 Task: Add a signature Heidi Phillips containing With heartfelt thanks and warm wishes, Heidi Phillips to email address softage.2@softage.net and add a folder Sports training
Action: Mouse moved to (93, 111)
Screenshot: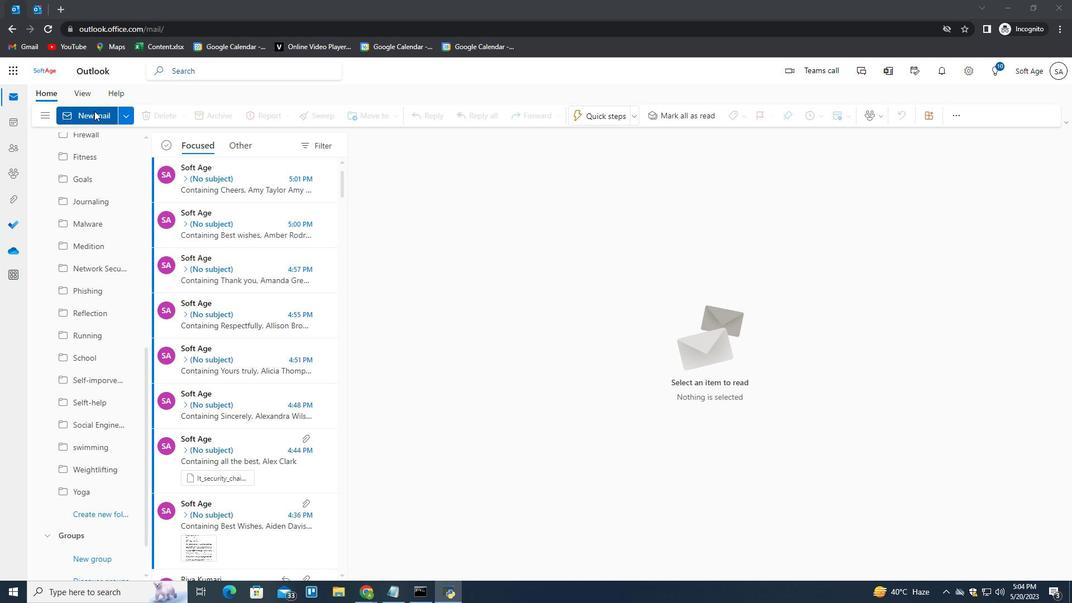 
Action: Mouse pressed left at (93, 111)
Screenshot: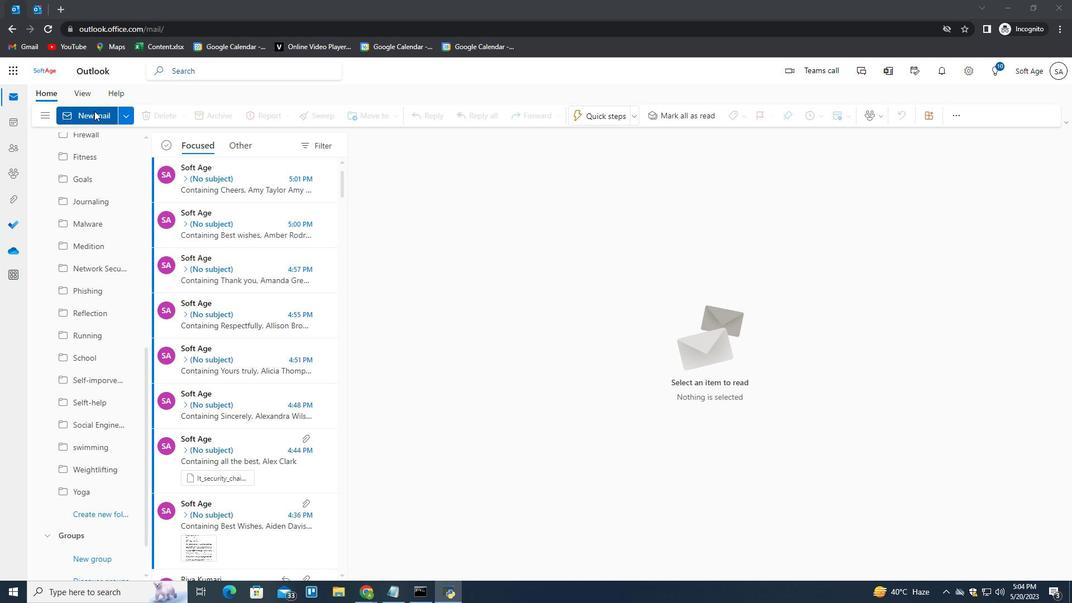 
Action: Mouse moved to (728, 119)
Screenshot: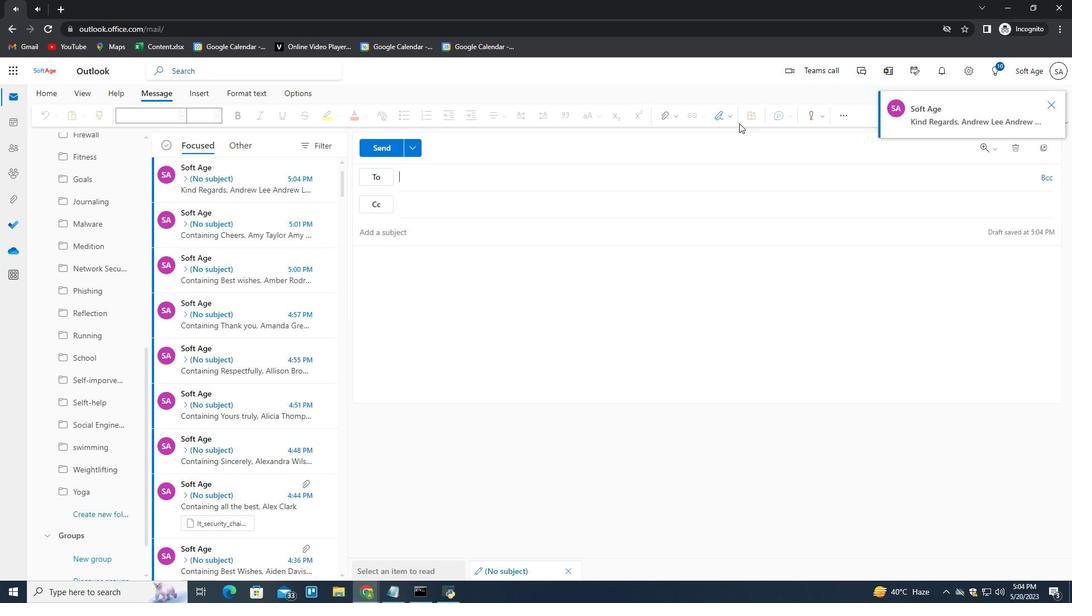 
Action: Mouse pressed left at (728, 119)
Screenshot: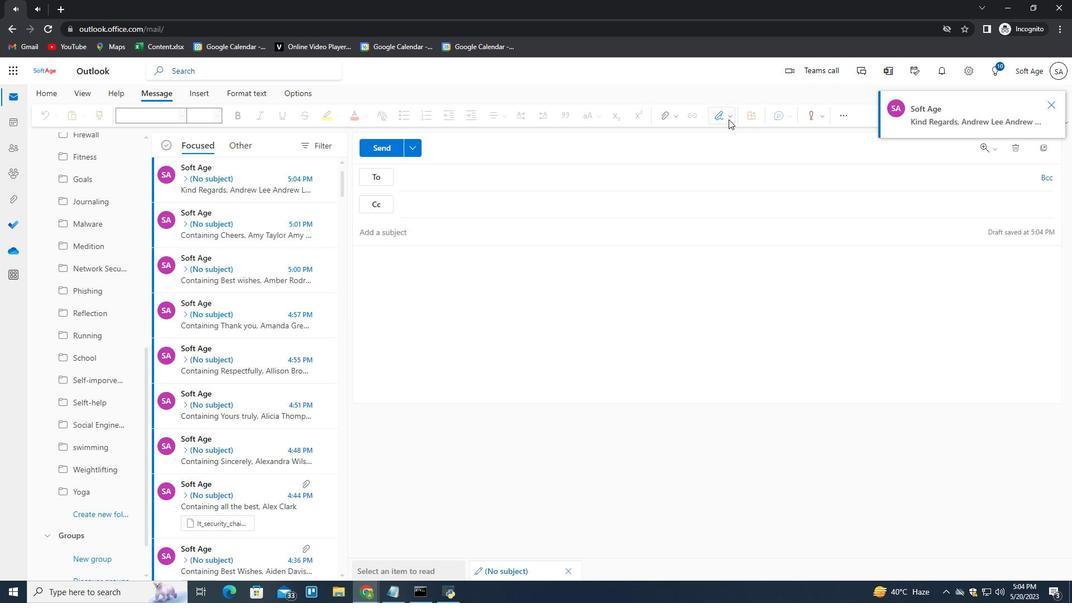 
Action: Mouse moved to (694, 158)
Screenshot: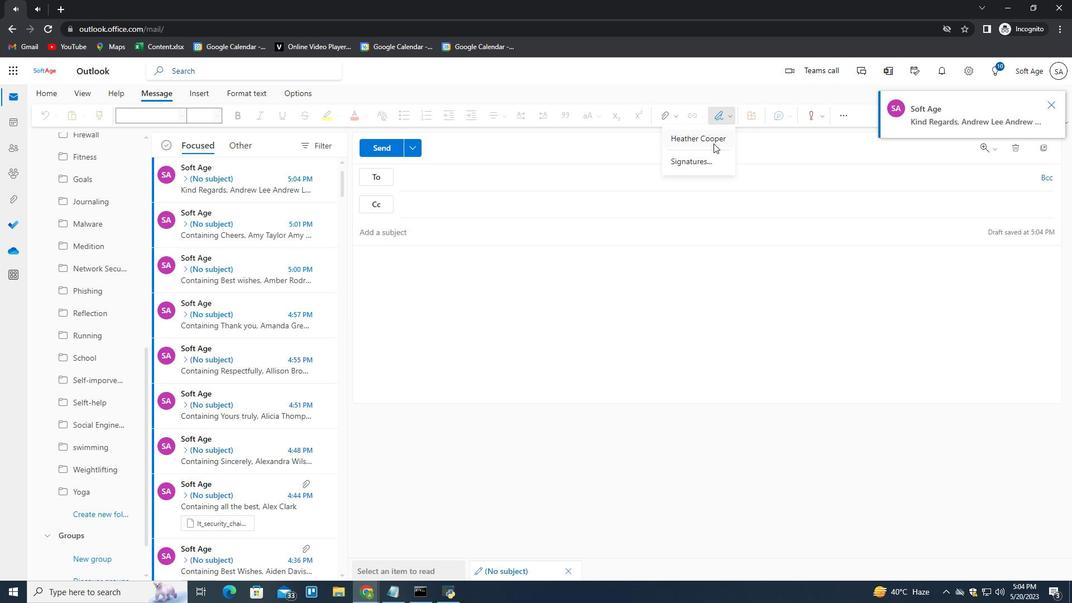 
Action: Mouse pressed left at (694, 158)
Screenshot: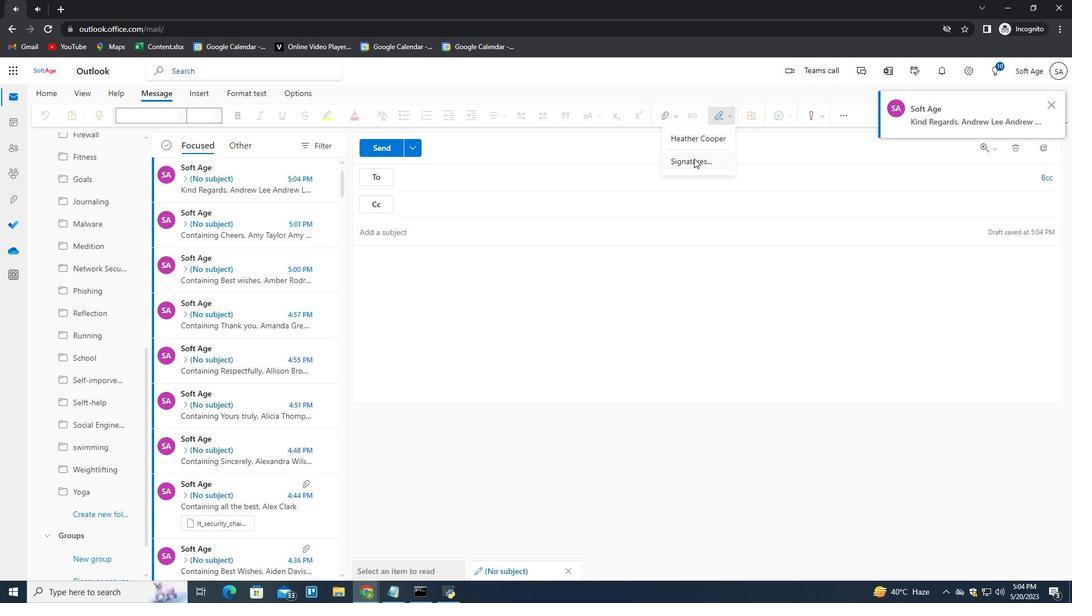 
Action: Mouse moved to (764, 207)
Screenshot: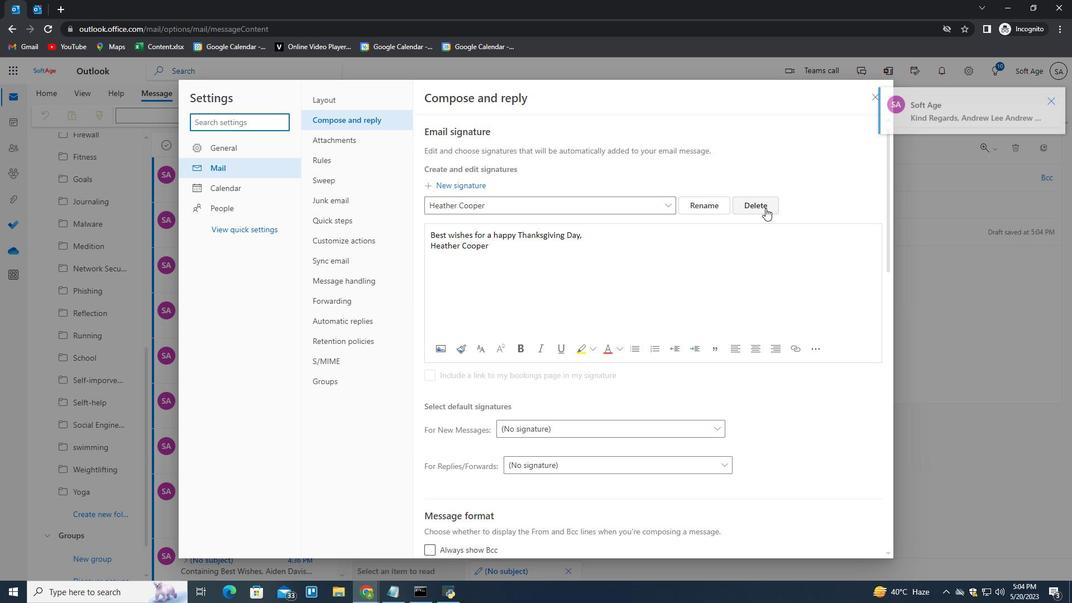 
Action: Mouse pressed left at (764, 207)
Screenshot: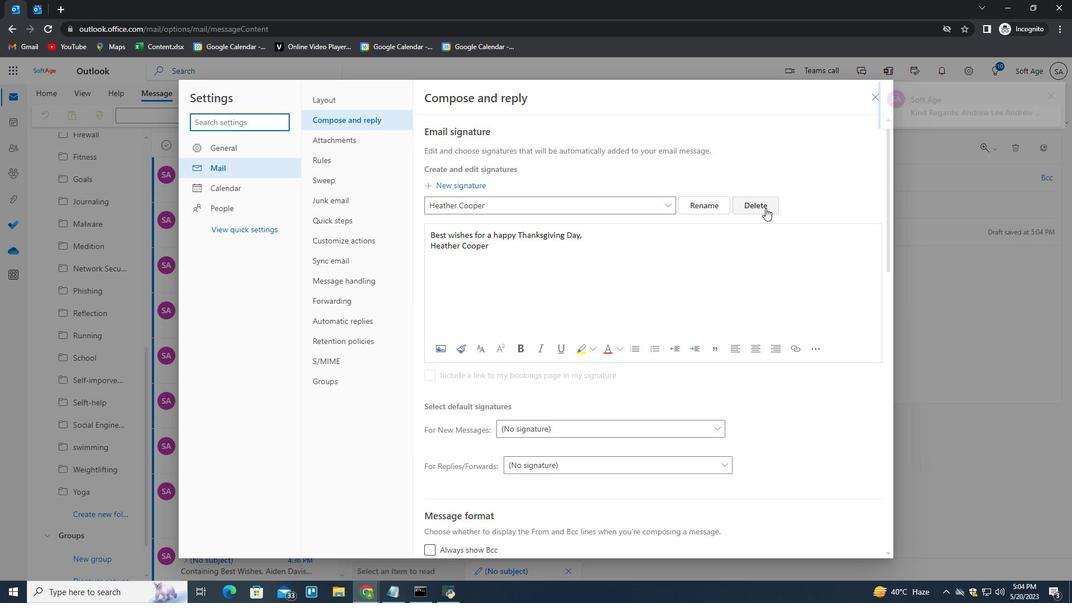 
Action: Mouse moved to (755, 207)
Screenshot: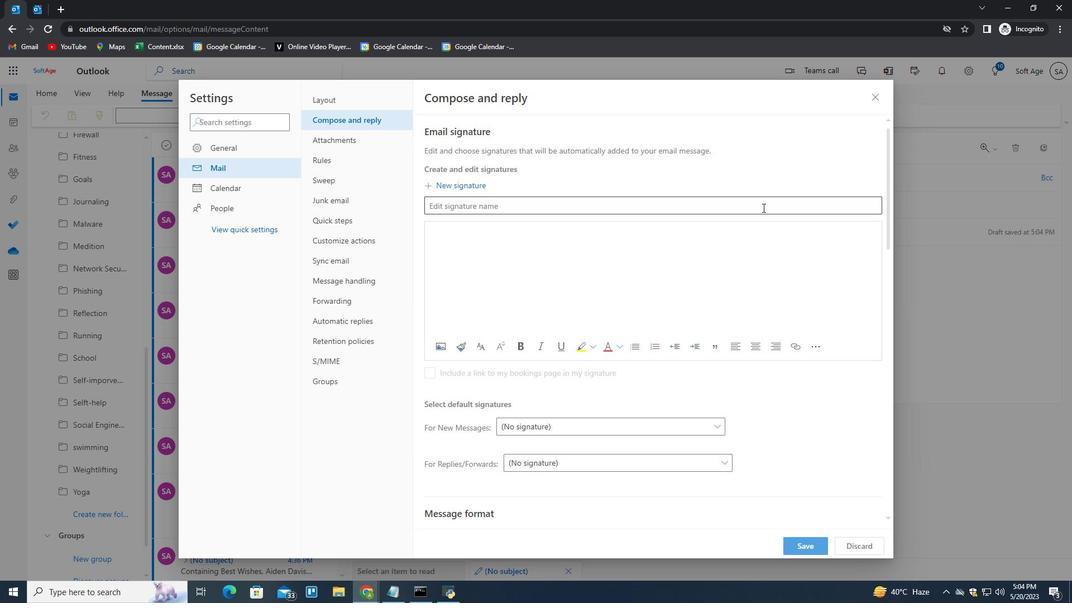 
Action: Mouse pressed left at (755, 207)
Screenshot: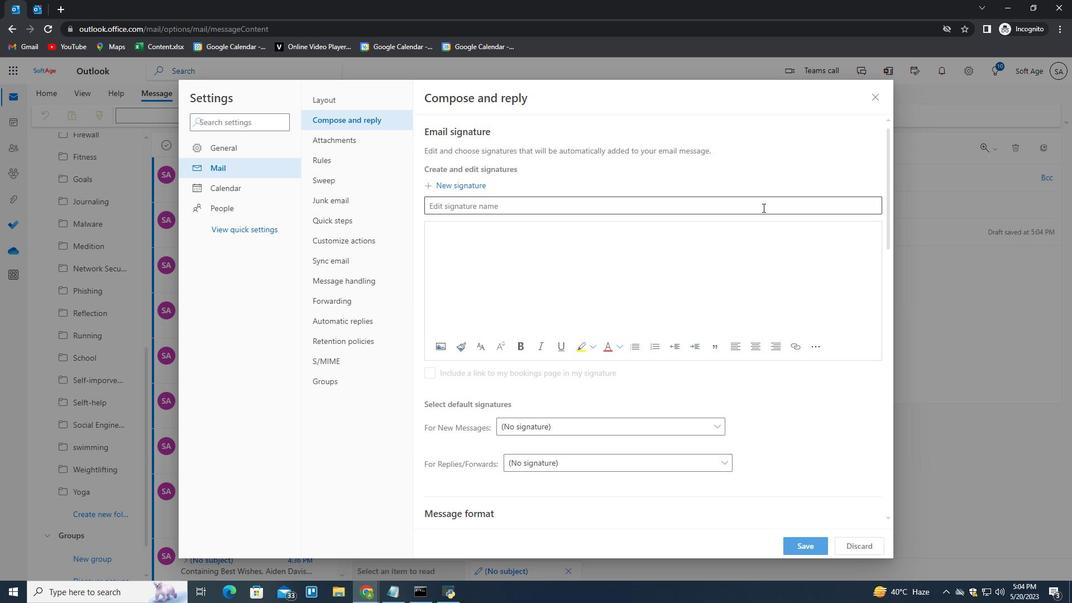 
Action: Mouse moved to (756, 206)
Screenshot: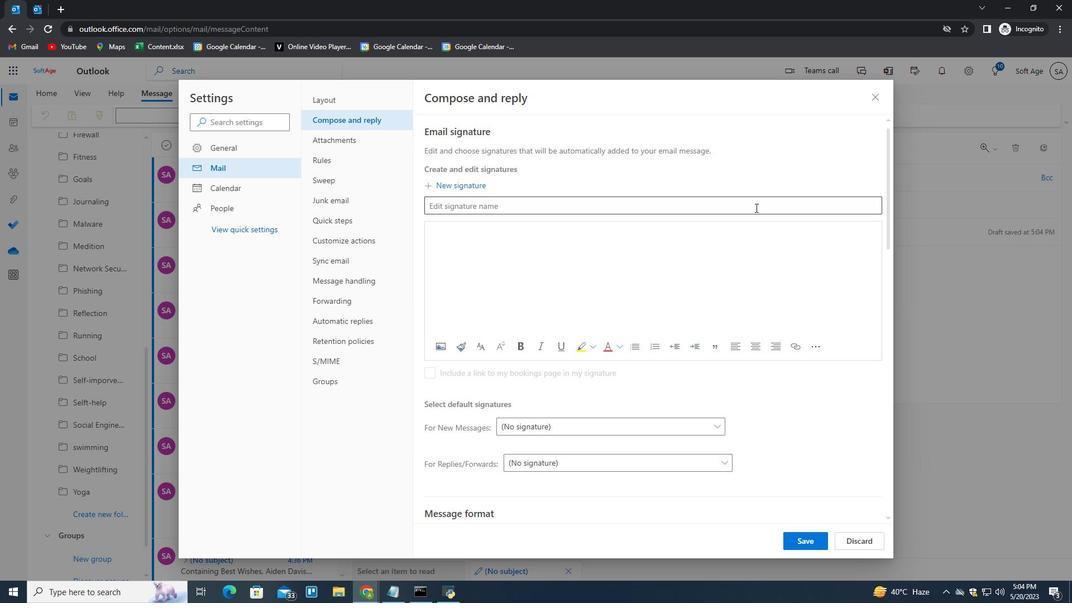 
Action: Key pressed <Key.shift>Heidi<Key.space><Key.shift>Phillips<Key.tab><Key.shift><Key.shift><Key.shift><Key.shift><Key.shift><Key.shift>Heide<Key.backspace>i<Key.space><Key.shift>Phillips<Key.home><Key.shift>Wih<Key.backspace>th<Key.space>heartfelt<Key.space>thanks<Key.space>and<Key.space>war<Key.backspace><Key.backspace><Key.backspace><Key.shift><Key.shift><Key.shift><Key.shift><Key.shift><Key.shift><Key.shift><Key.shift><Key.shift><Key.shift><Key.shift>warm<Key.space>wishes,<Key.shift_r><Key.enter>
Screenshot: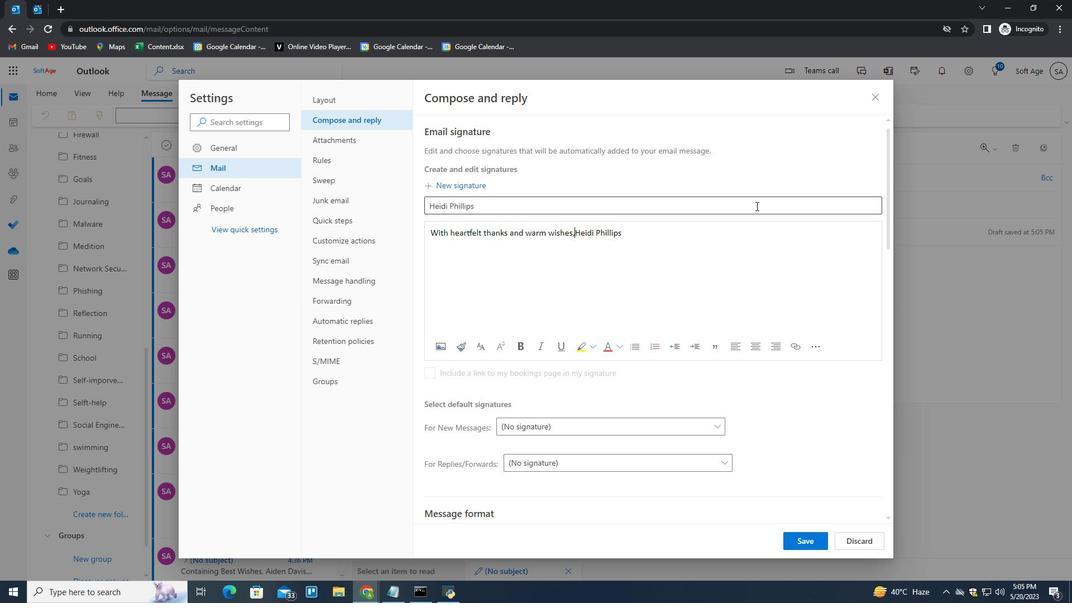 
Action: Mouse moved to (811, 537)
Screenshot: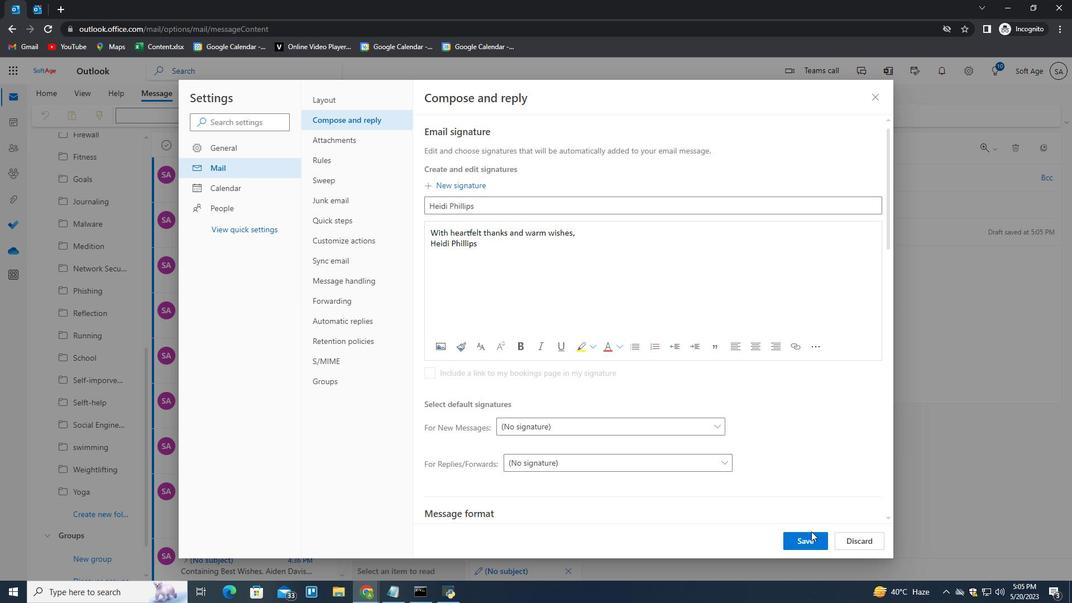 
Action: Mouse pressed left at (811, 537)
Screenshot: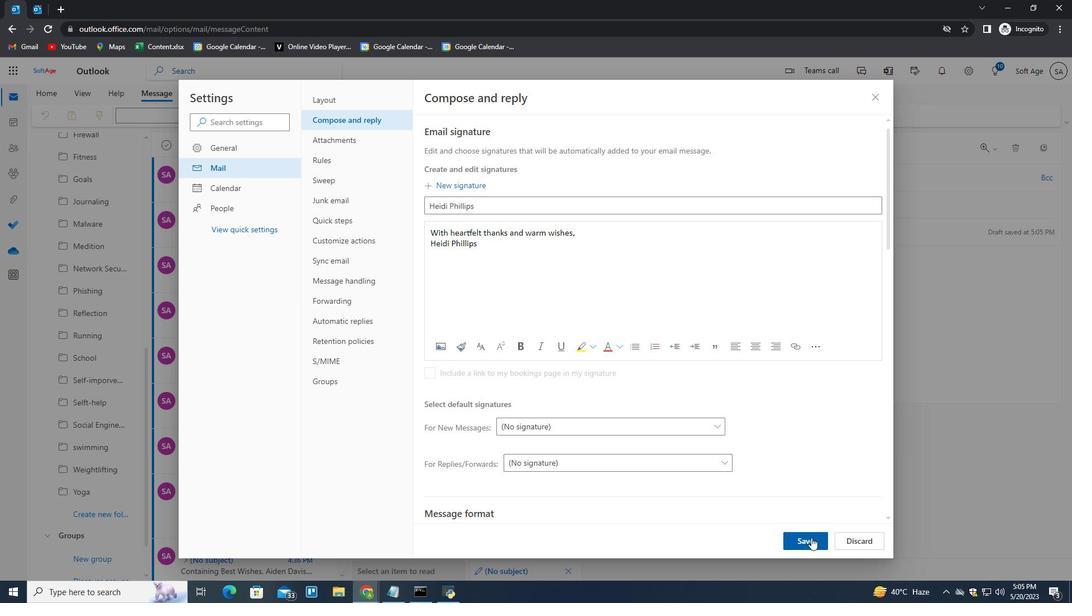 
Action: Mouse moved to (964, 295)
Screenshot: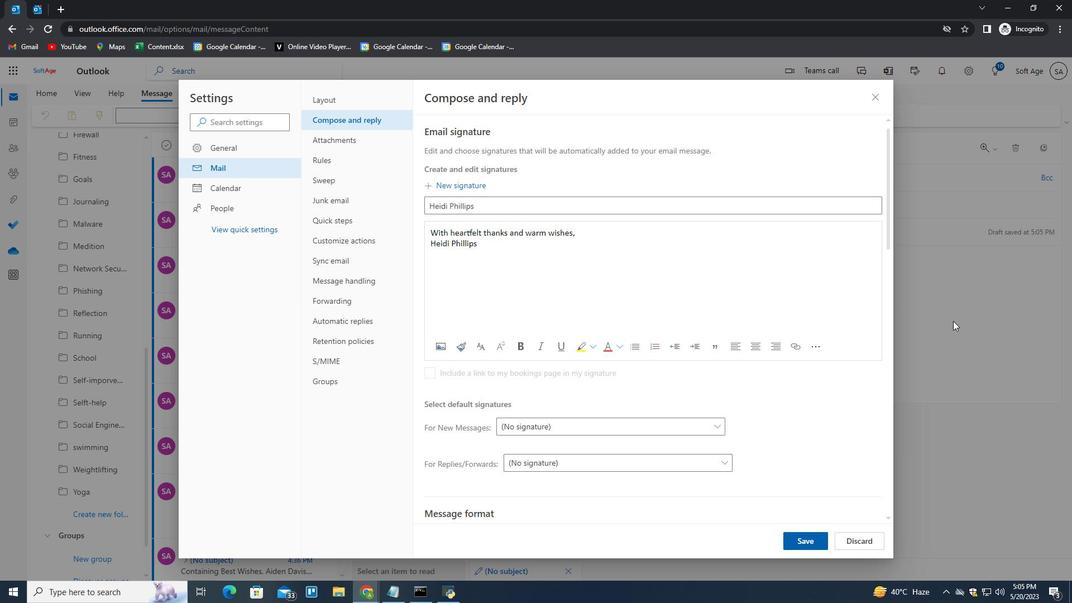 
Action: Mouse pressed left at (964, 295)
Screenshot: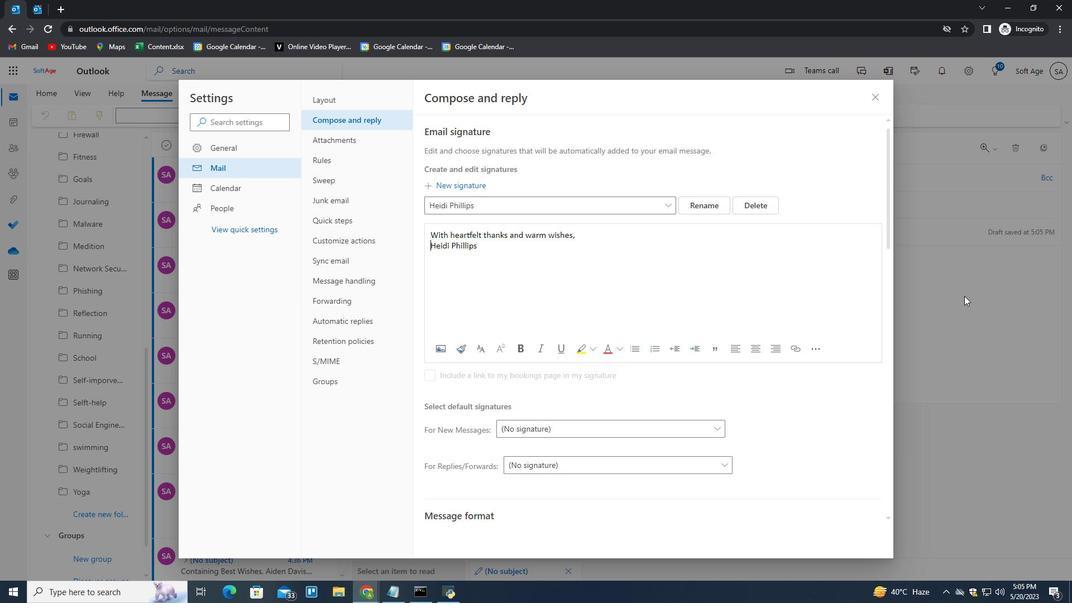
Action: Mouse moved to (725, 122)
Screenshot: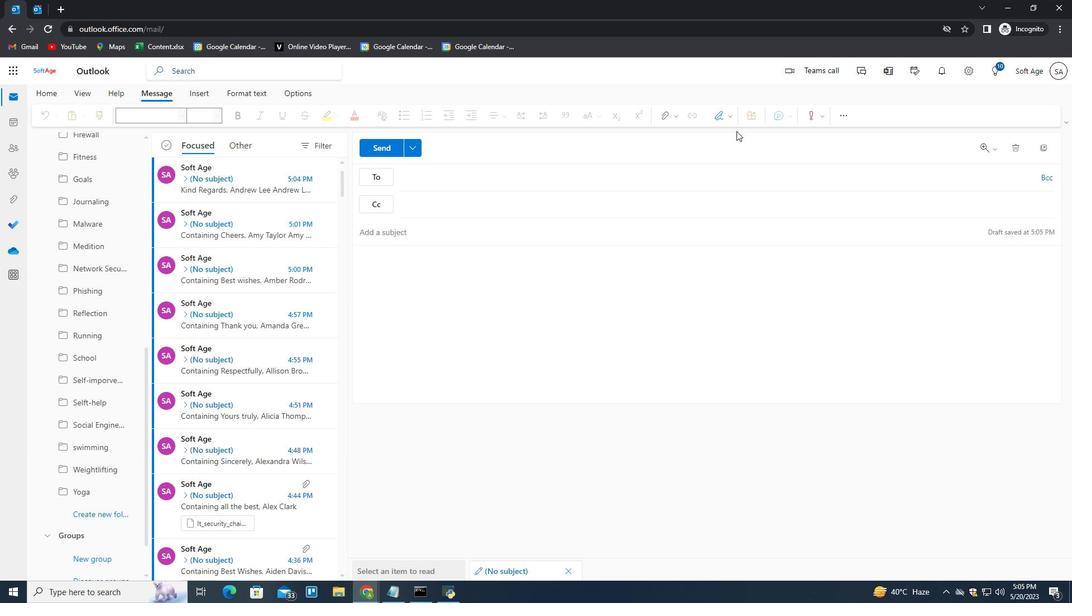 
Action: Mouse pressed left at (725, 122)
Screenshot: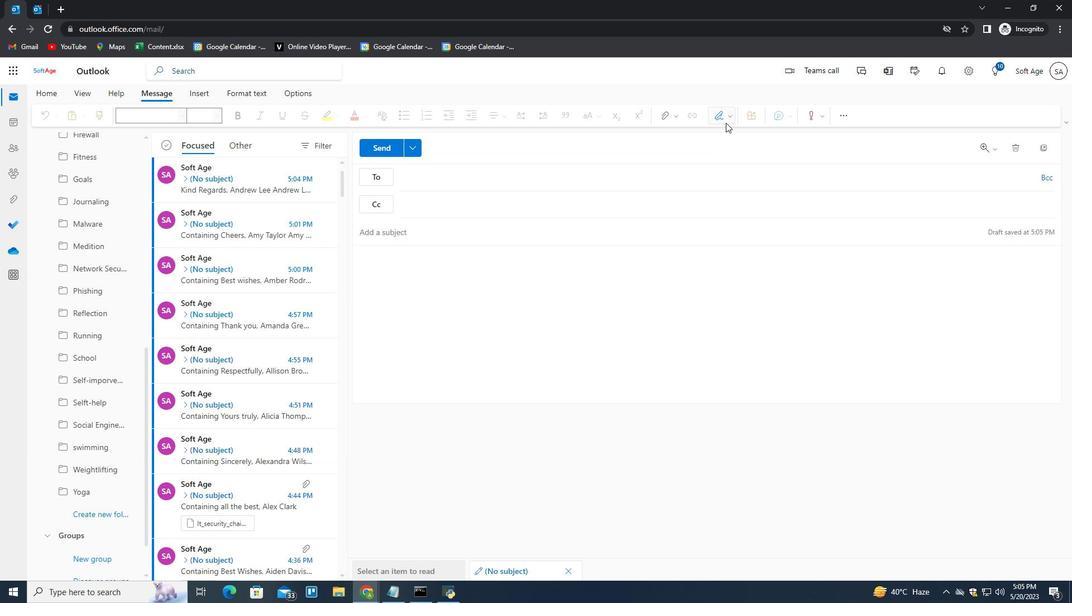 
Action: Mouse moved to (718, 140)
Screenshot: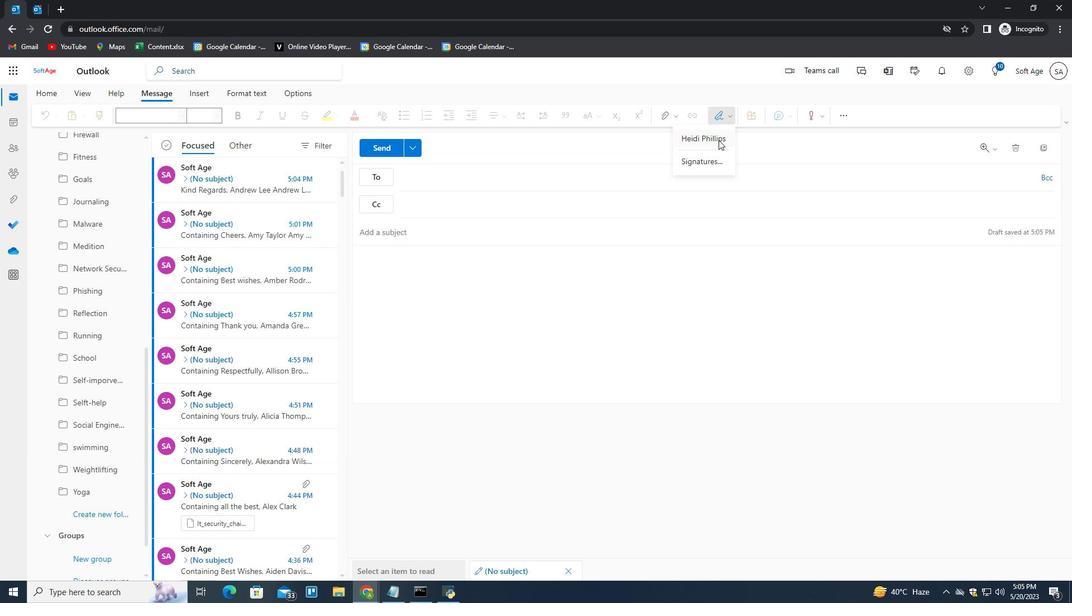 
Action: Mouse pressed left at (718, 140)
Screenshot: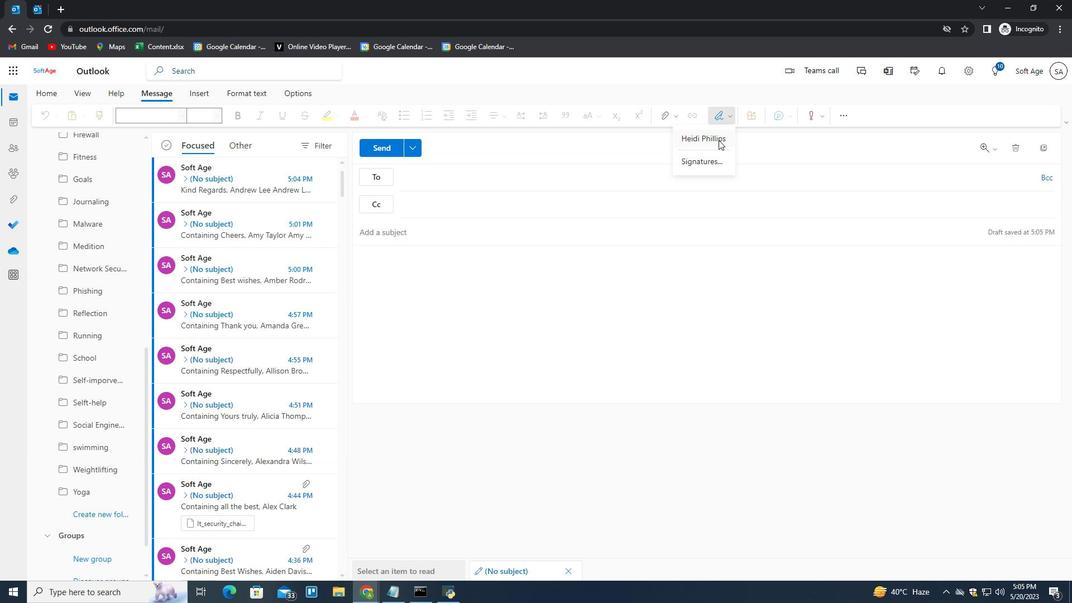 
Action: Mouse moved to (427, 180)
Screenshot: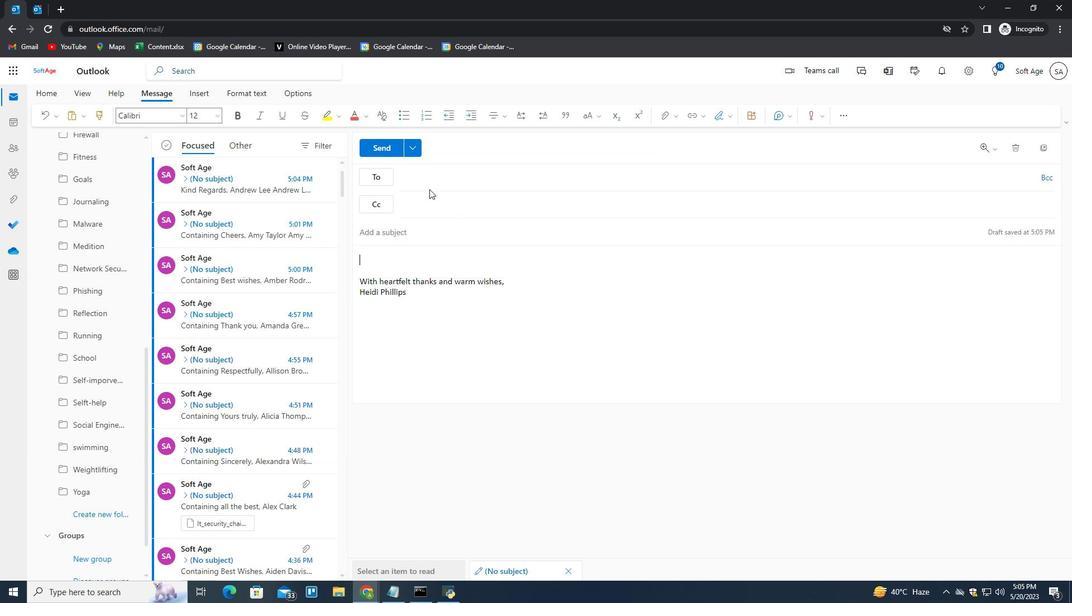 
Action: Mouse pressed left at (427, 180)
Screenshot: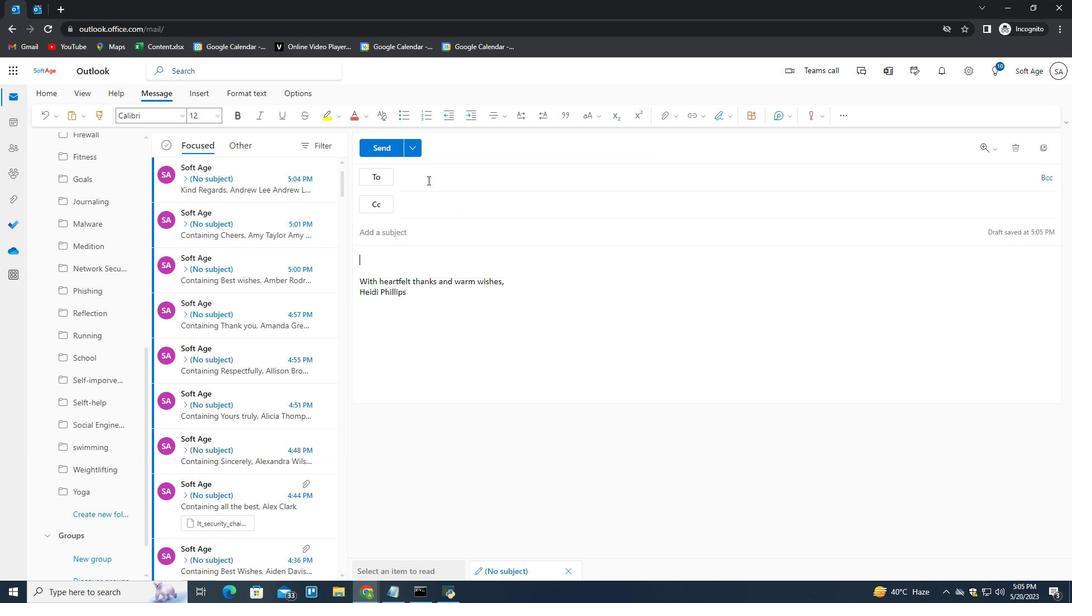 
Action: Key pressed softage.2<Key.shift>@softage.net<Key.enter>
Screenshot: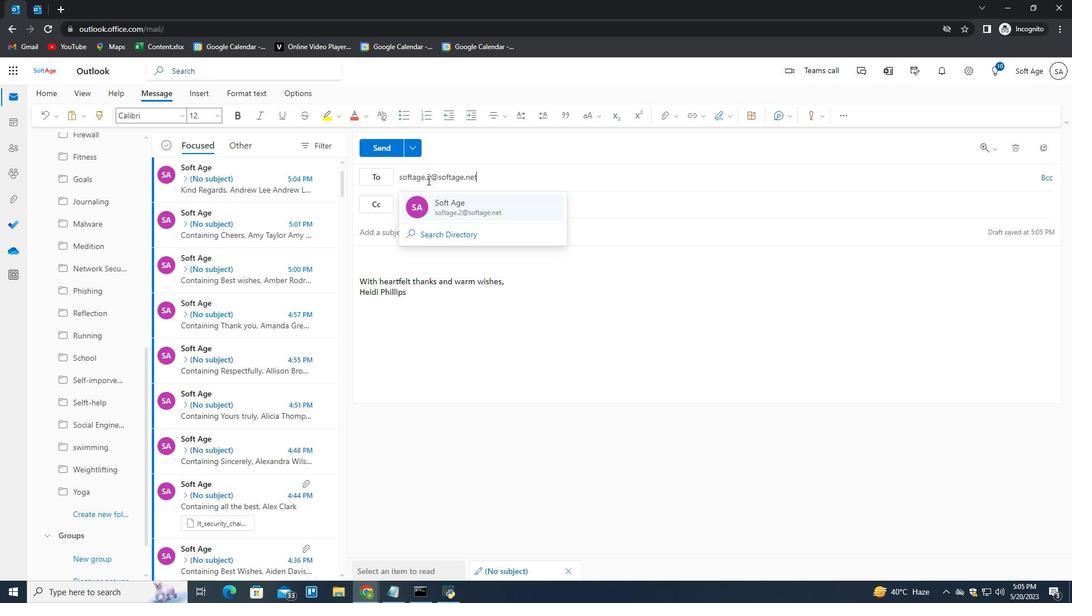 
Action: Mouse moved to (392, 150)
Screenshot: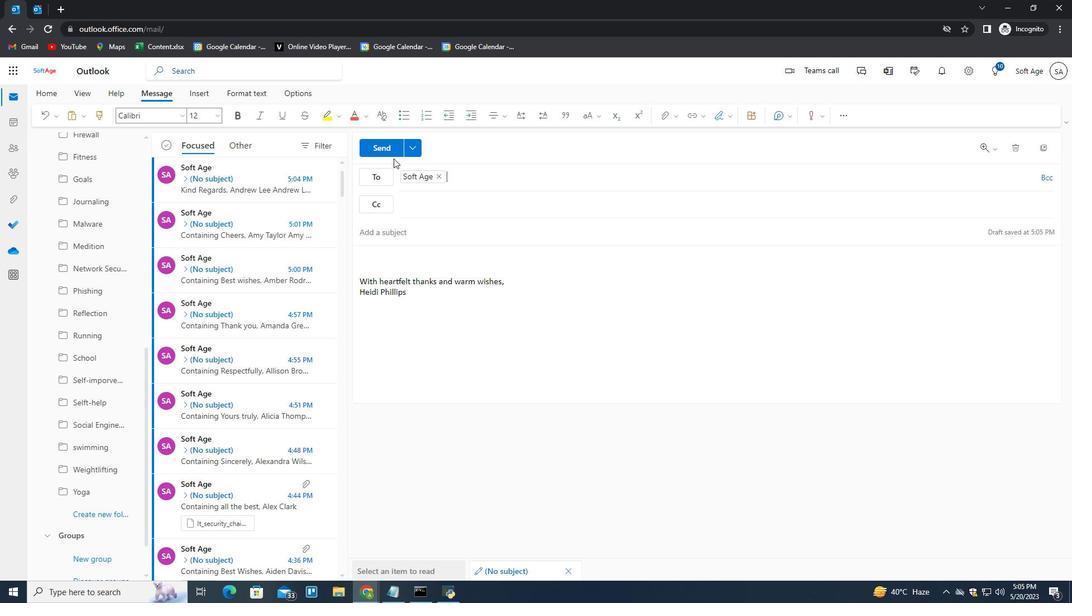 
Action: Mouse pressed left at (392, 150)
Screenshot: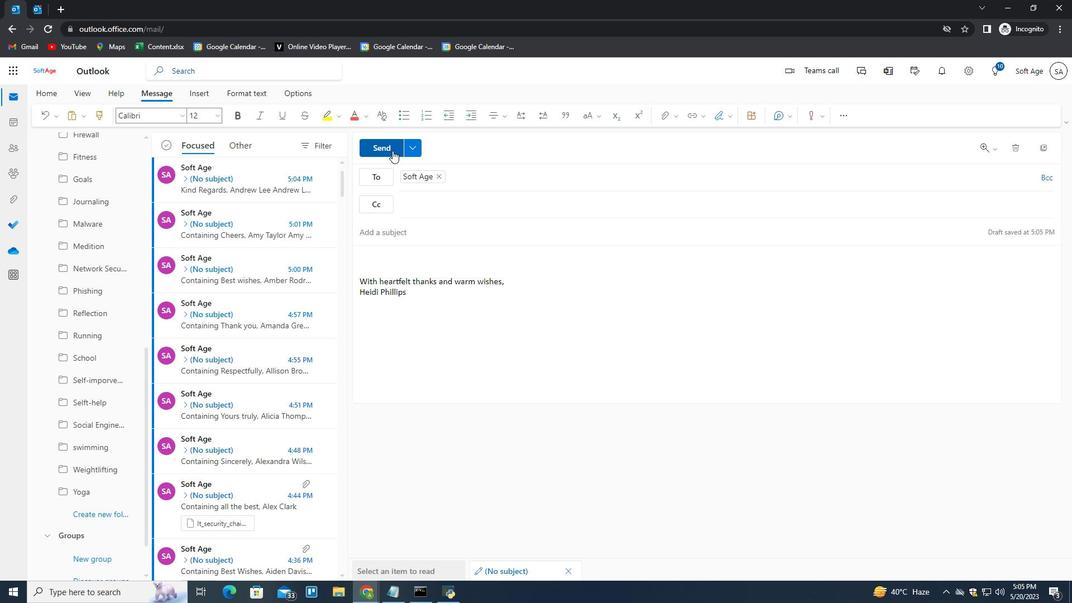 
Action: Mouse moved to (525, 346)
Screenshot: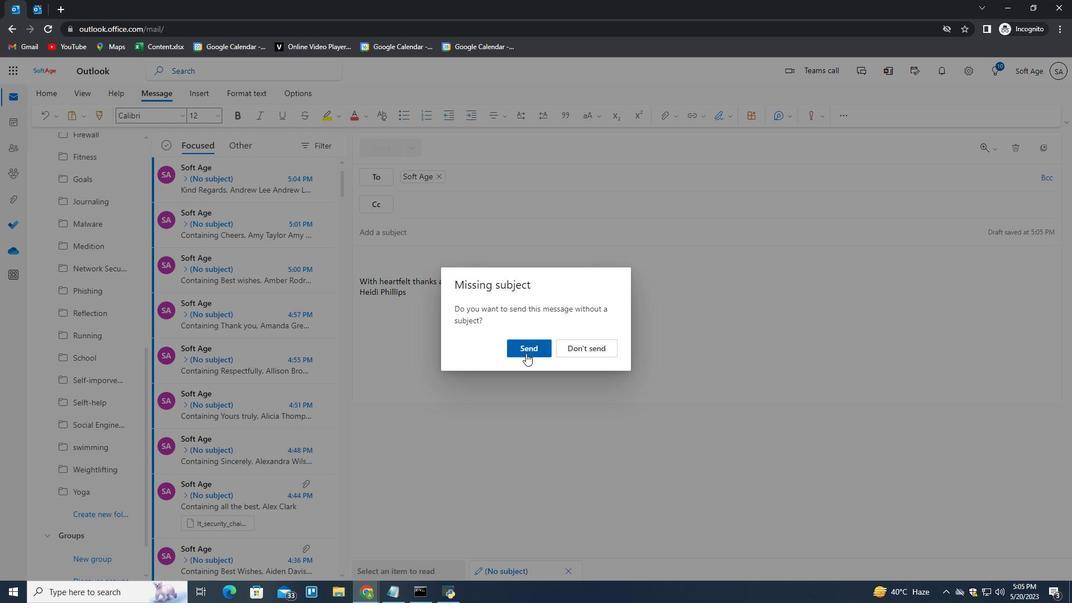 
Action: Mouse pressed left at (525, 346)
Screenshot: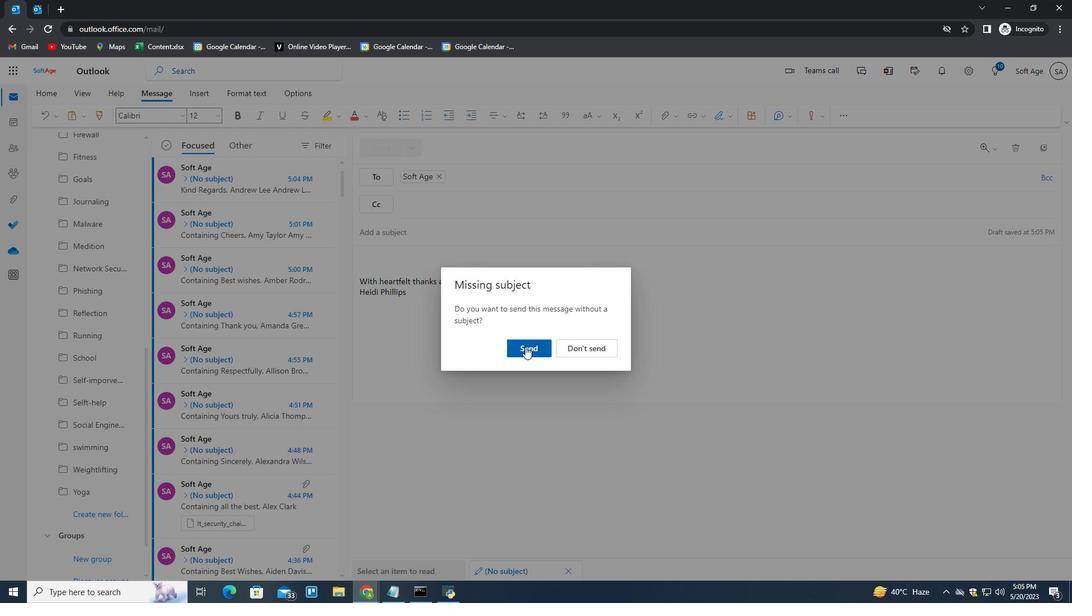 
Action: Mouse moved to (95, 384)
Screenshot: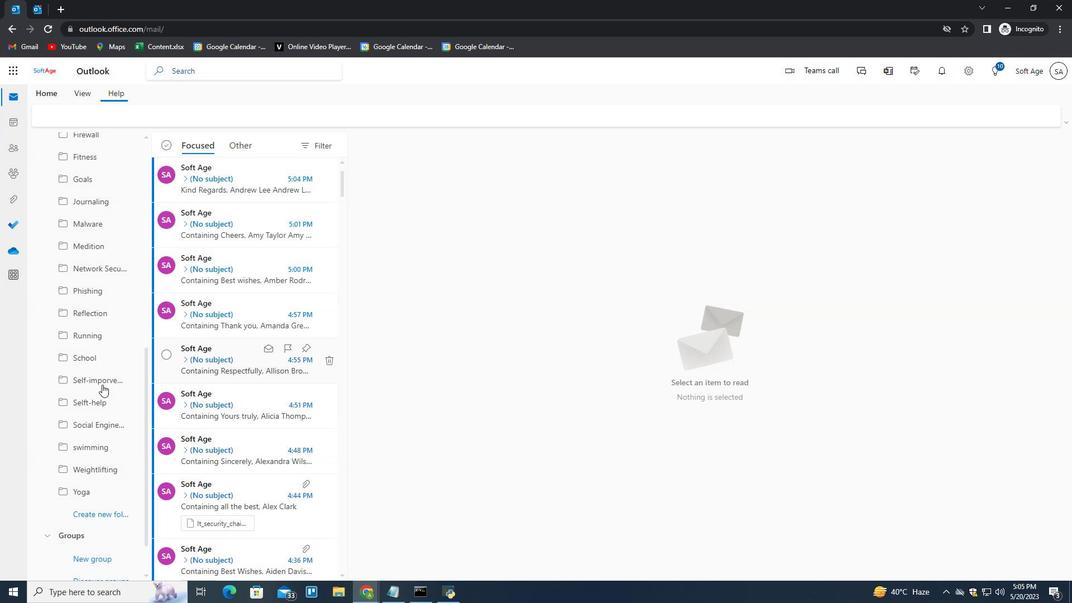 
Action: Mouse scrolled (95, 384) with delta (0, 0)
Screenshot: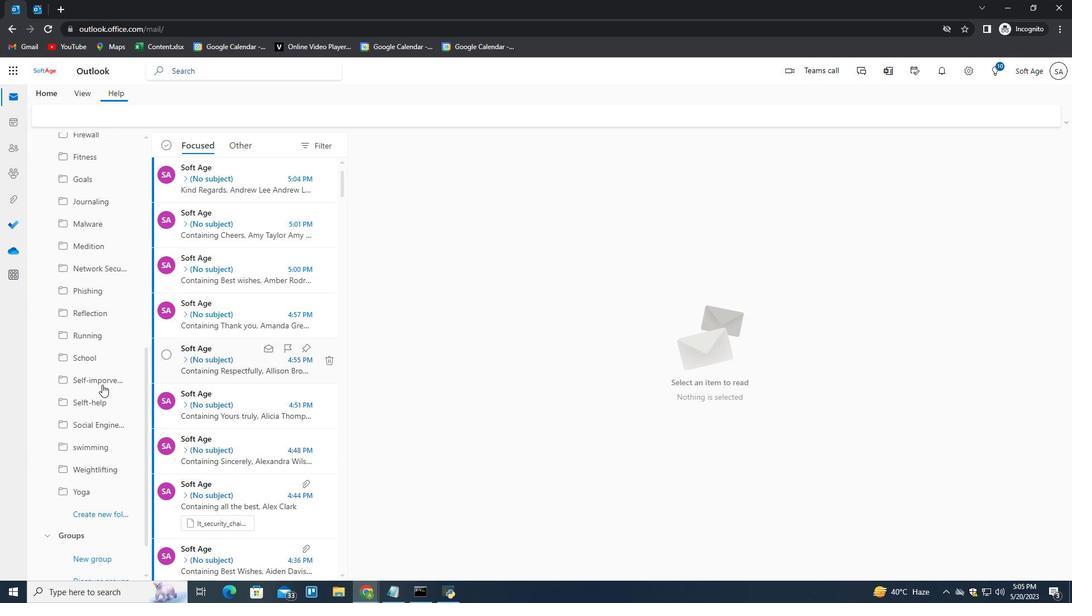 
Action: Mouse scrolled (95, 384) with delta (0, 0)
Screenshot: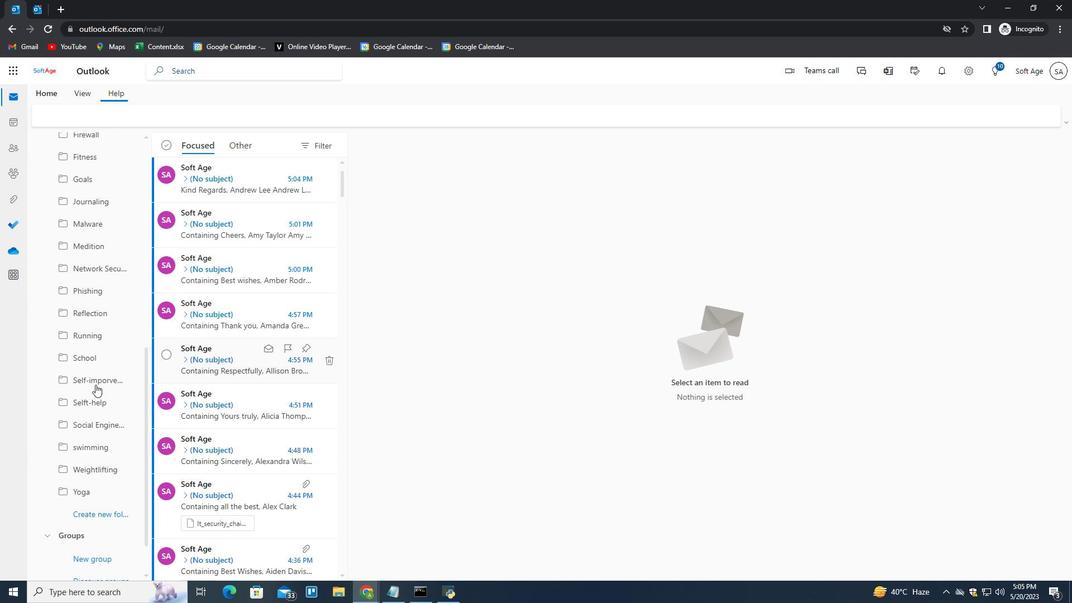 
Action: Mouse scrolled (95, 384) with delta (0, 0)
Screenshot: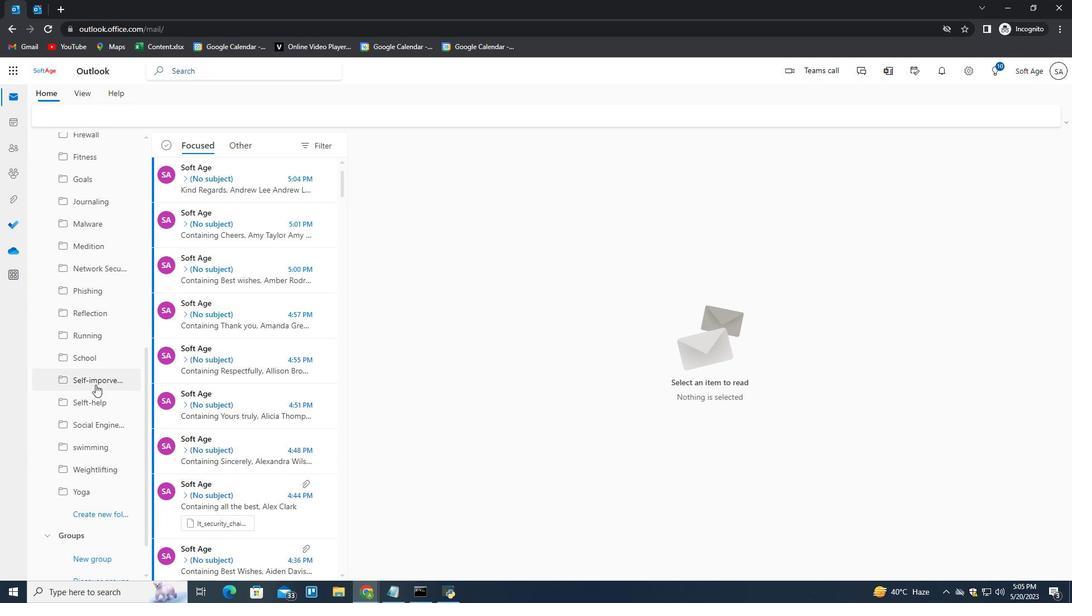 
Action: Mouse scrolled (95, 384) with delta (0, 0)
Screenshot: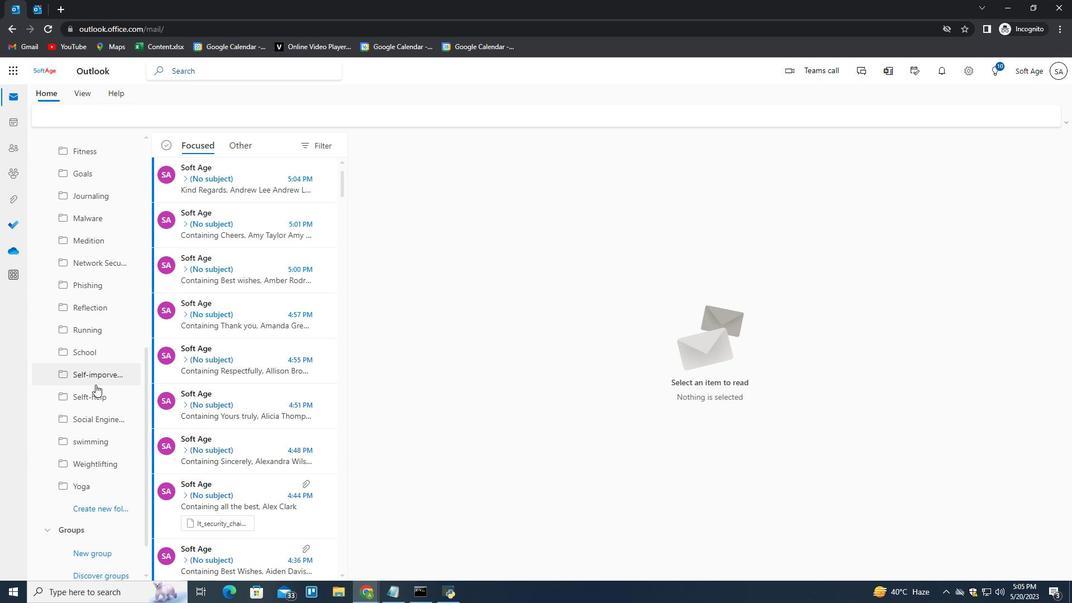 
Action: Mouse moved to (96, 465)
Screenshot: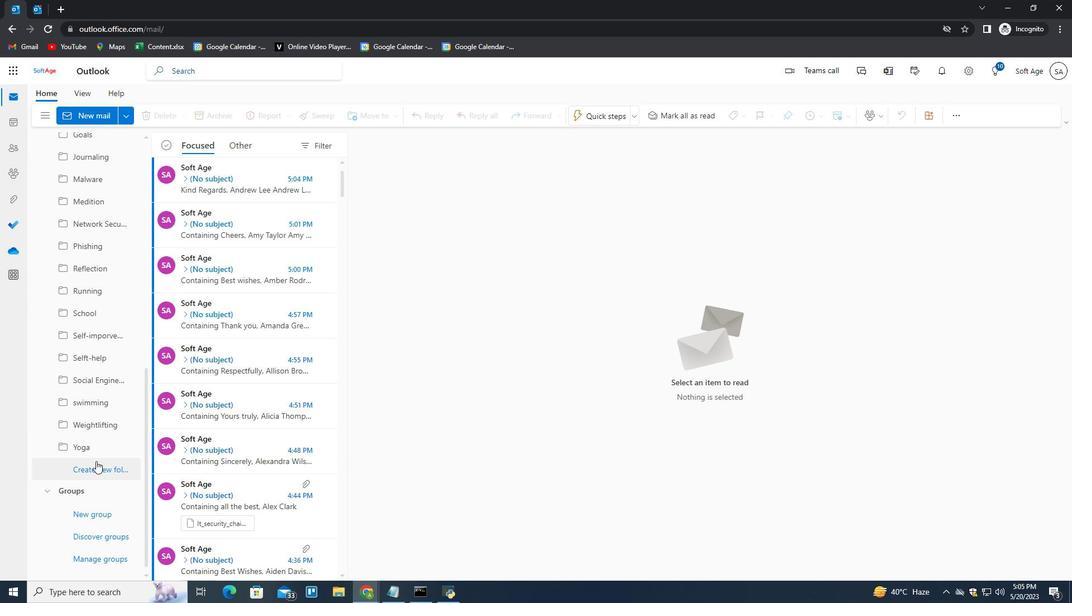 
Action: Mouse pressed left at (96, 465)
Screenshot: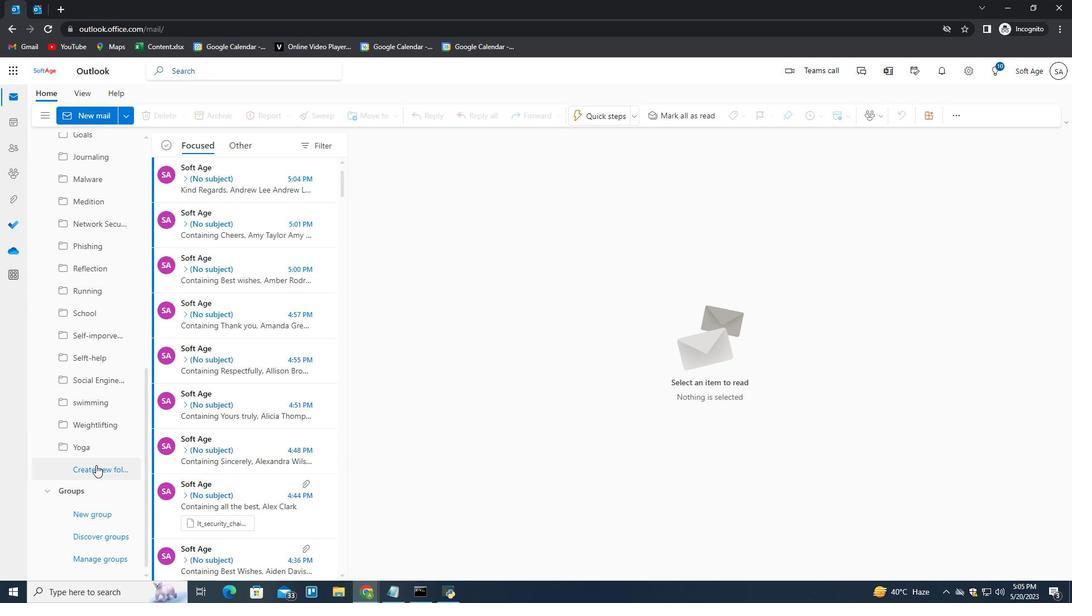 
Action: Key pressed <Key.shift>
Screenshot: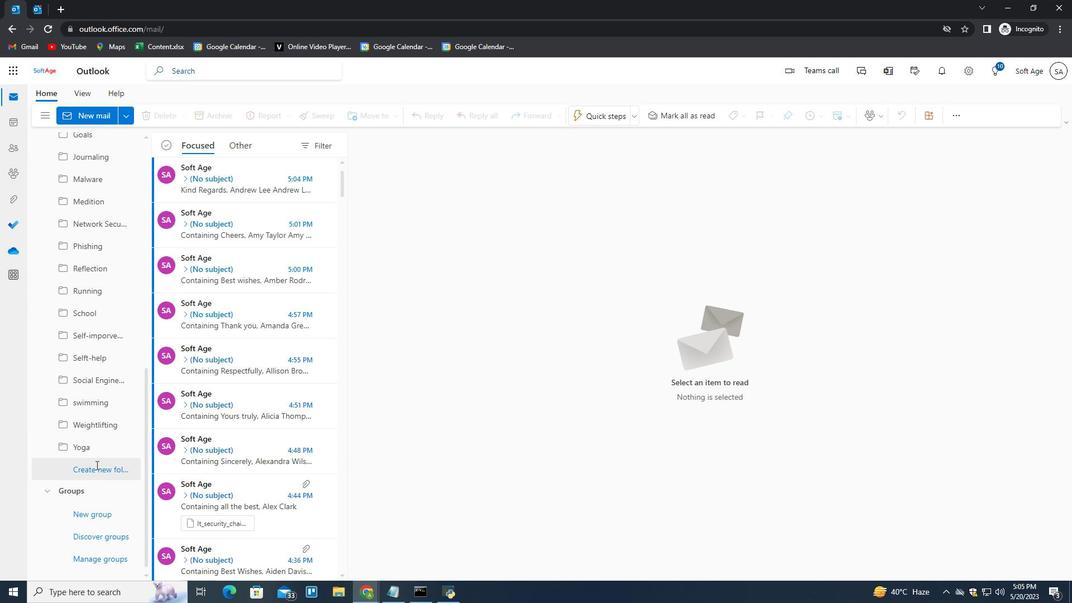 
Action: Mouse moved to (45, 502)
Screenshot: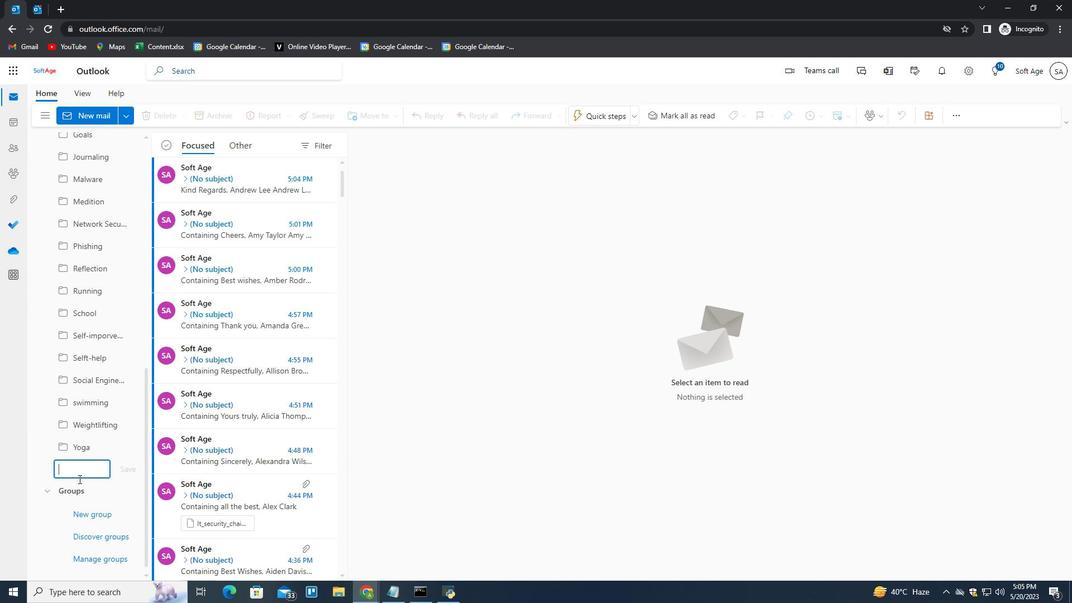 
Action: Key pressed <Key.shift><Key.shift><Key.shift><Key.shift><Key.shift><Key.shift><Key.shift><Key.shift><Key.shift><Key.shift><Key.shift><Key.shift>Sports<Key.space><Key.shift>training<Key.enter>
Screenshot: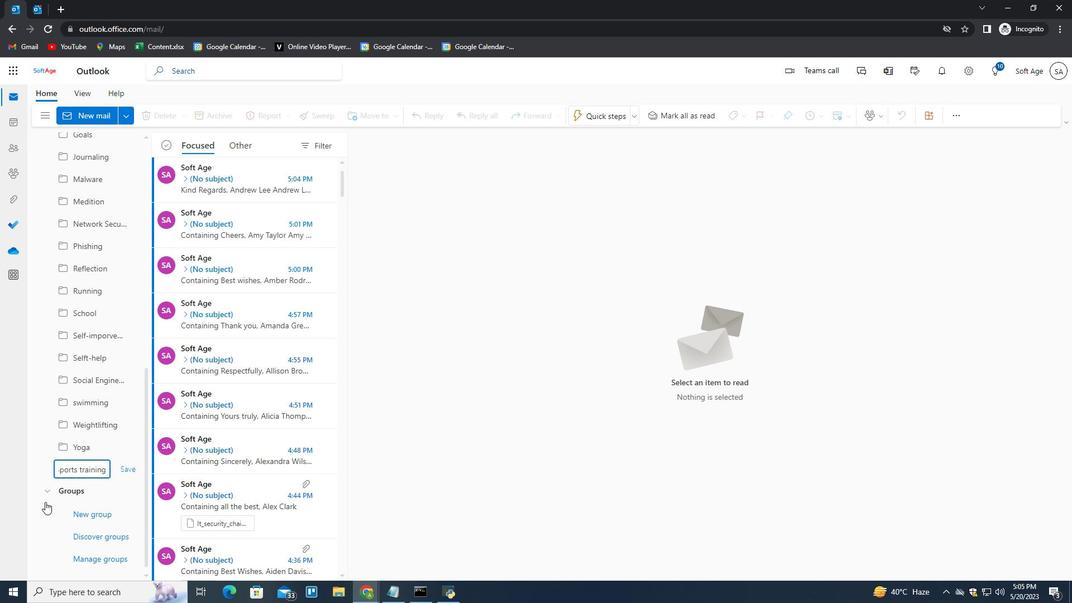 
